 Task: Create a section Feature Flurry and in the section, add a milestone Cloud Cost Management in the project AutoDesk
Action: Mouse moved to (677, 546)
Screenshot: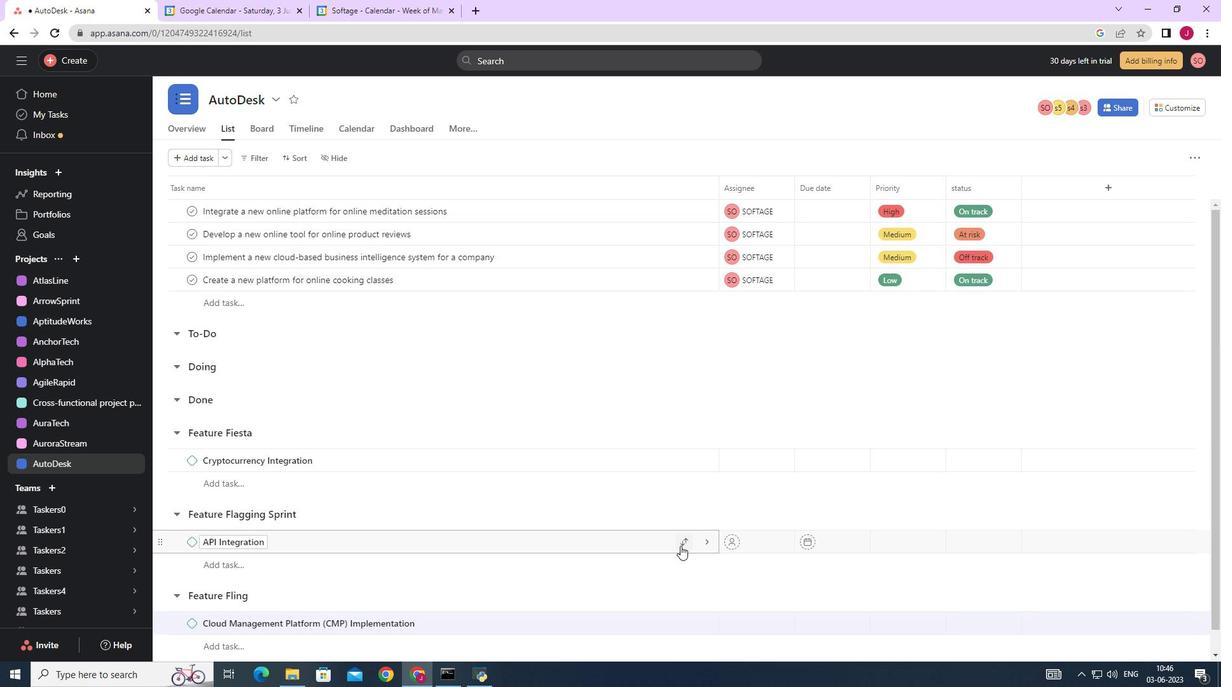 
Action: Mouse scrolled (677, 545) with delta (0, 0)
Screenshot: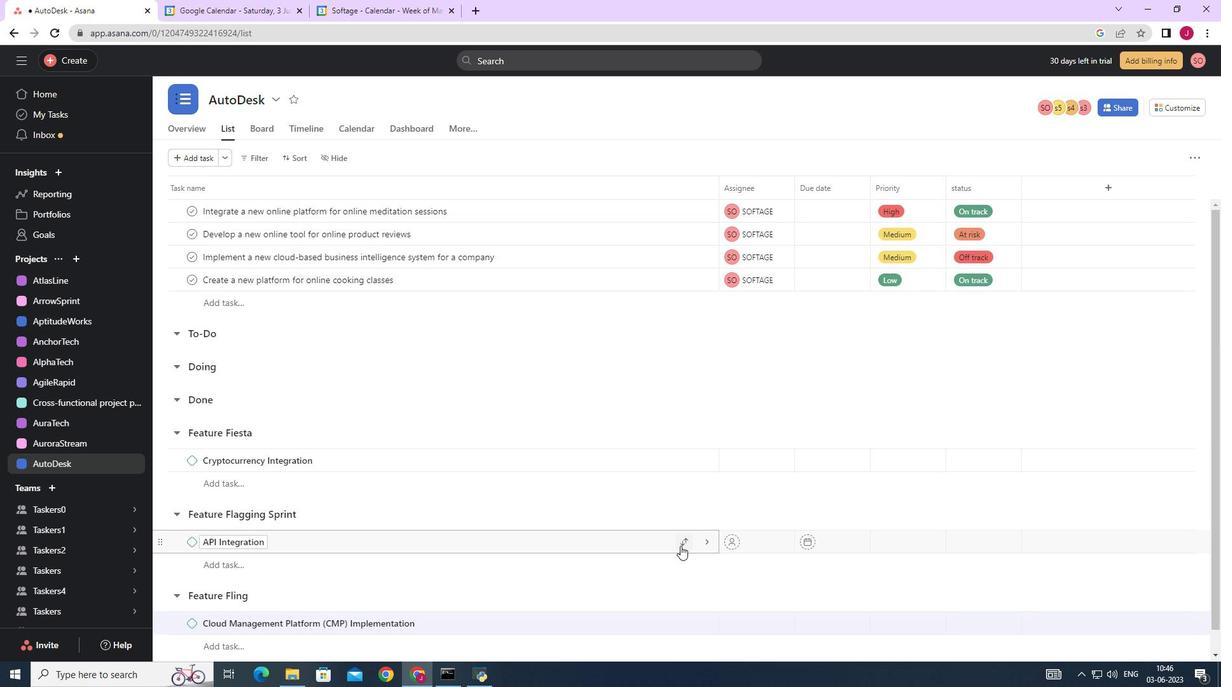 
Action: Mouse scrolled (677, 545) with delta (0, 0)
Screenshot: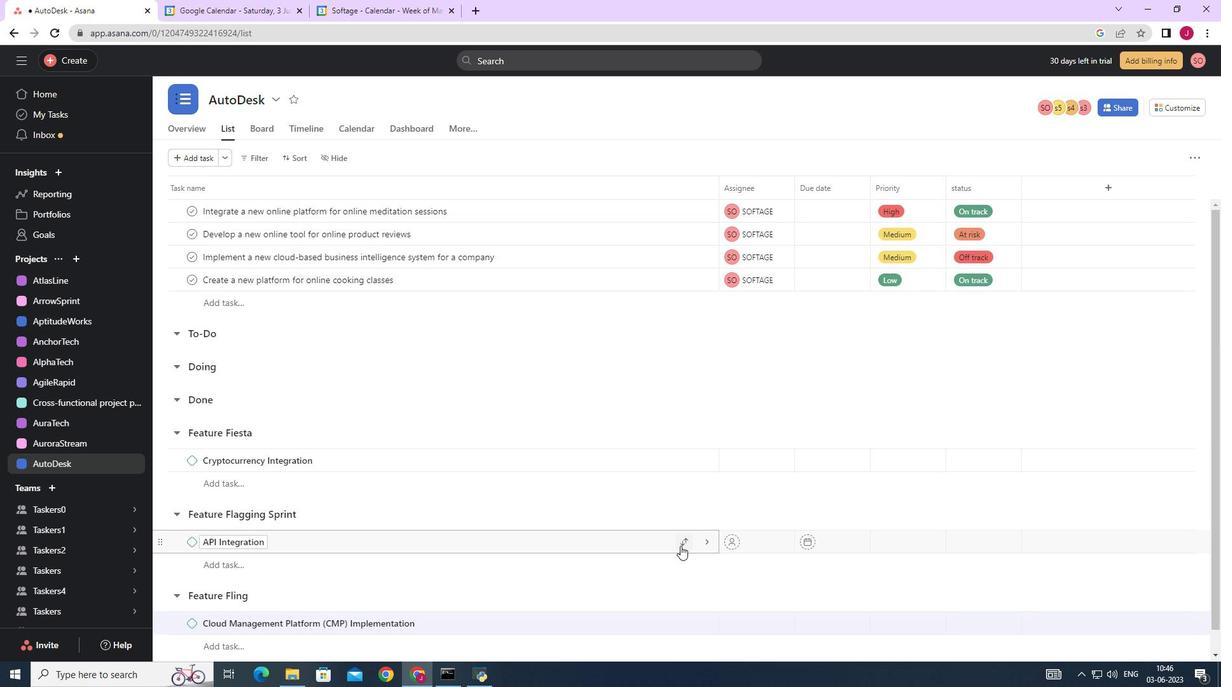 
Action: Mouse scrolled (677, 545) with delta (0, 0)
Screenshot: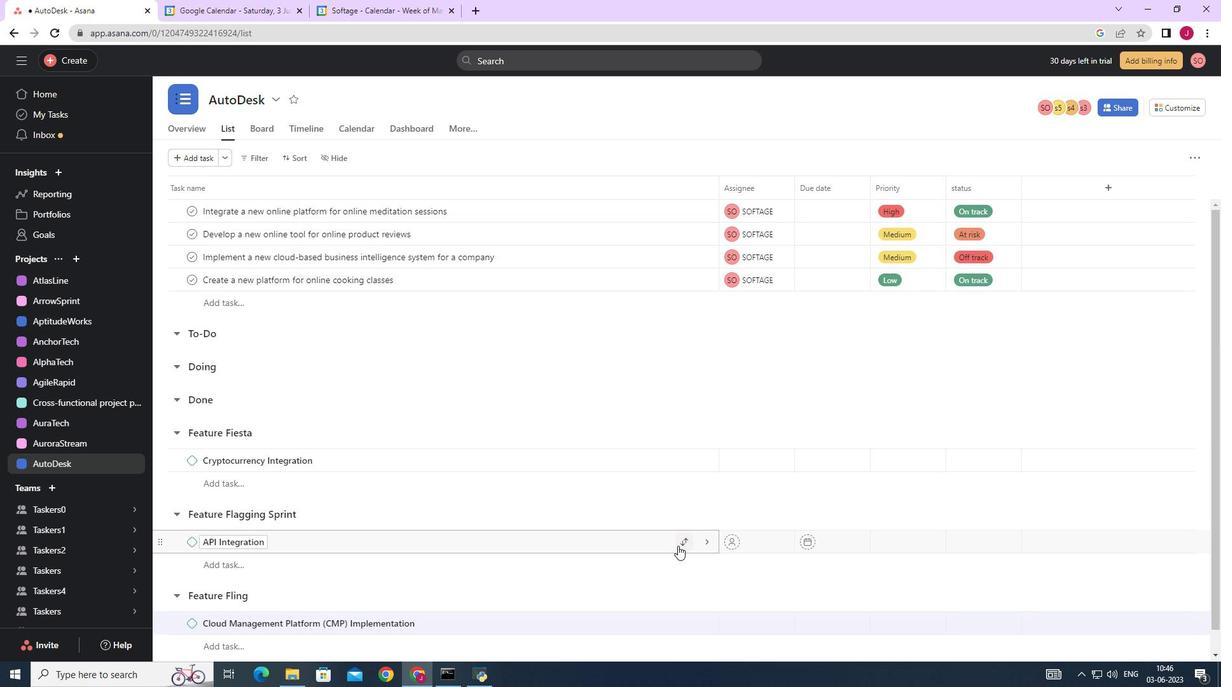 
Action: Mouse scrolled (677, 545) with delta (0, 0)
Screenshot: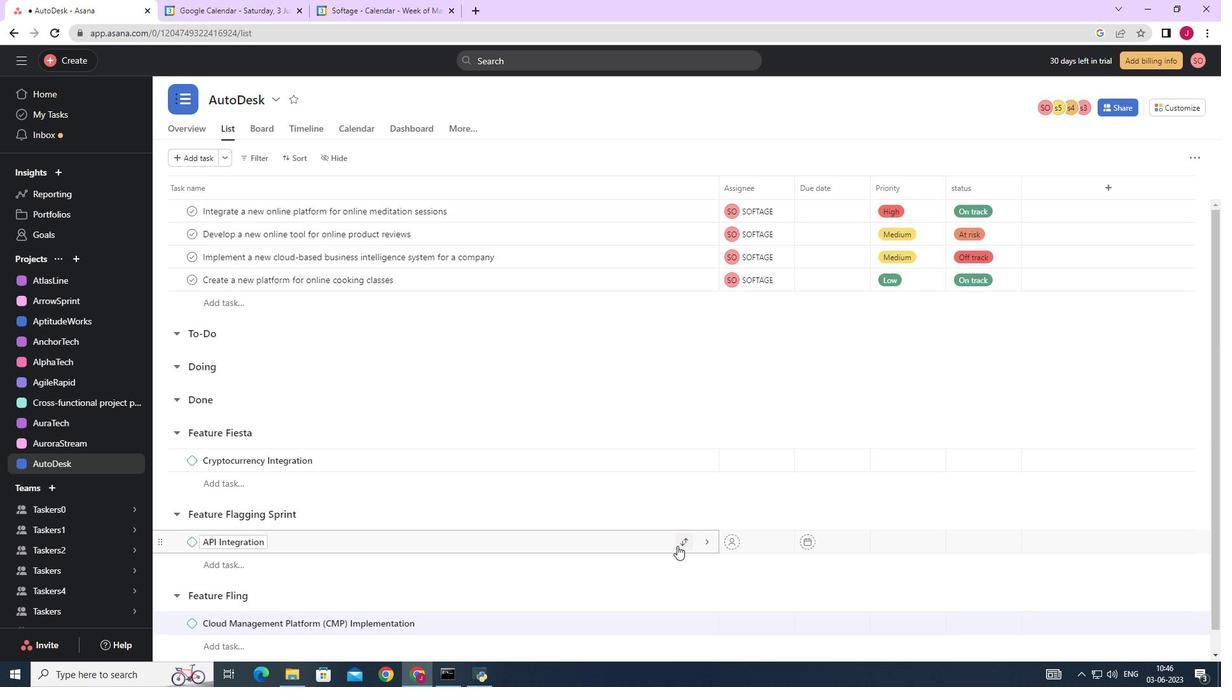 
Action: Mouse scrolled (677, 545) with delta (0, 0)
Screenshot: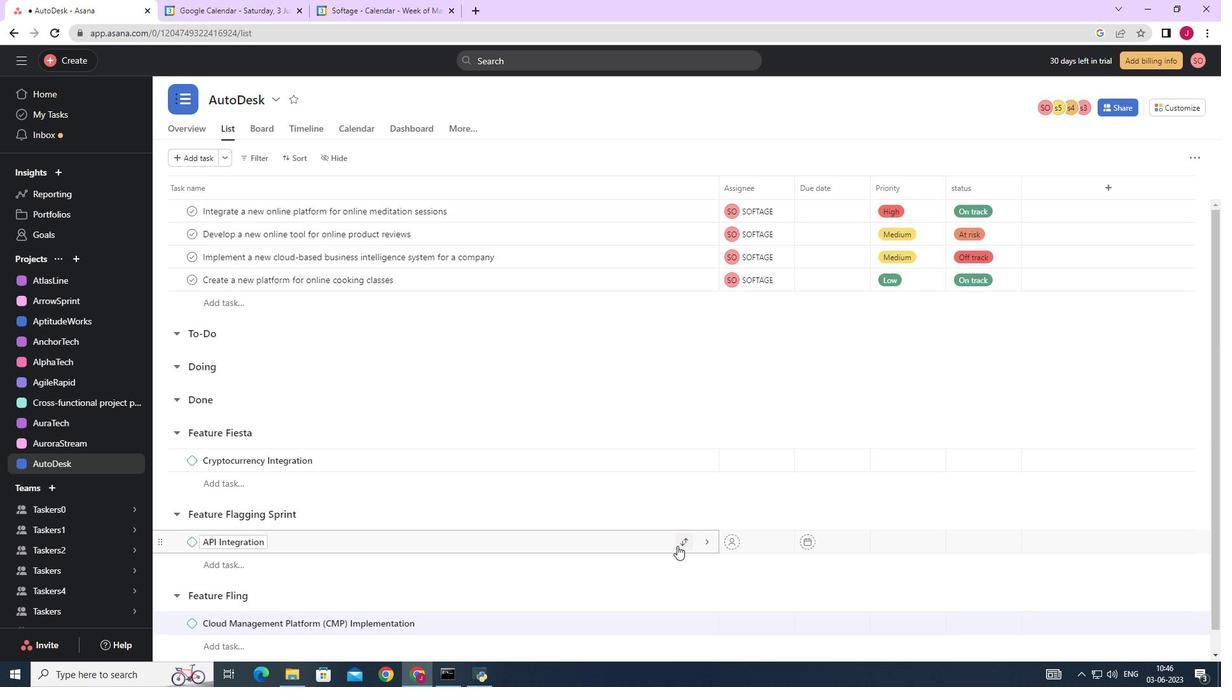 
Action: Mouse moved to (224, 645)
Screenshot: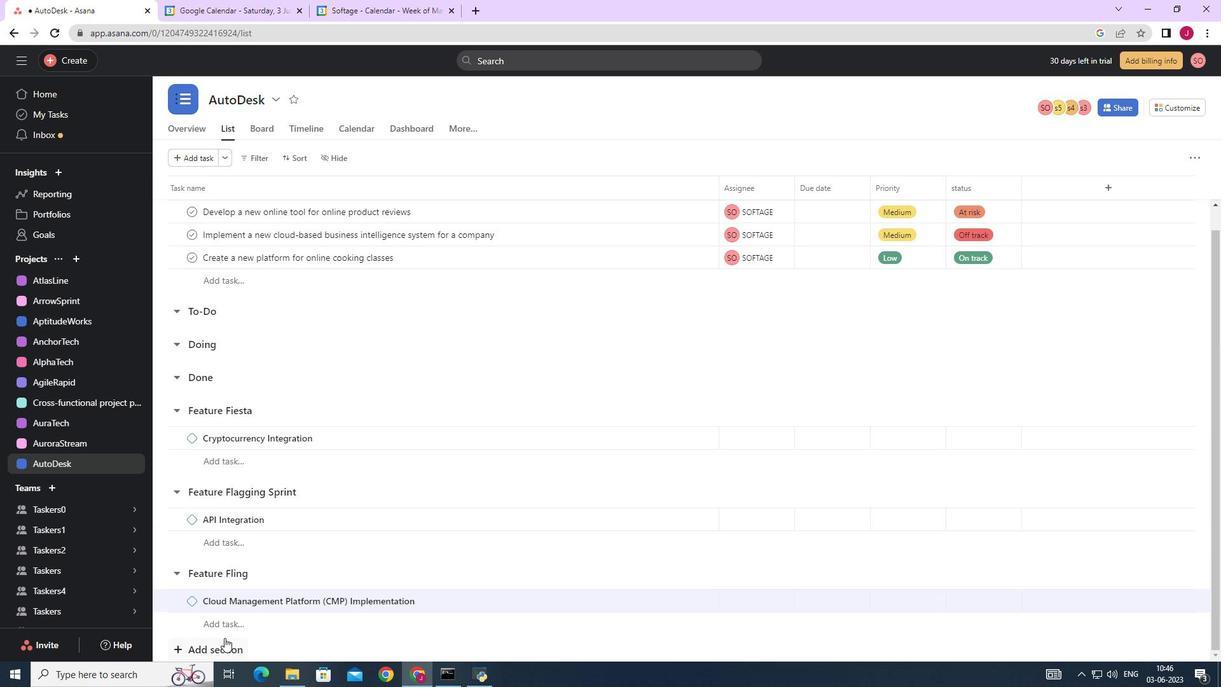 
Action: Mouse pressed left at (224, 645)
Screenshot: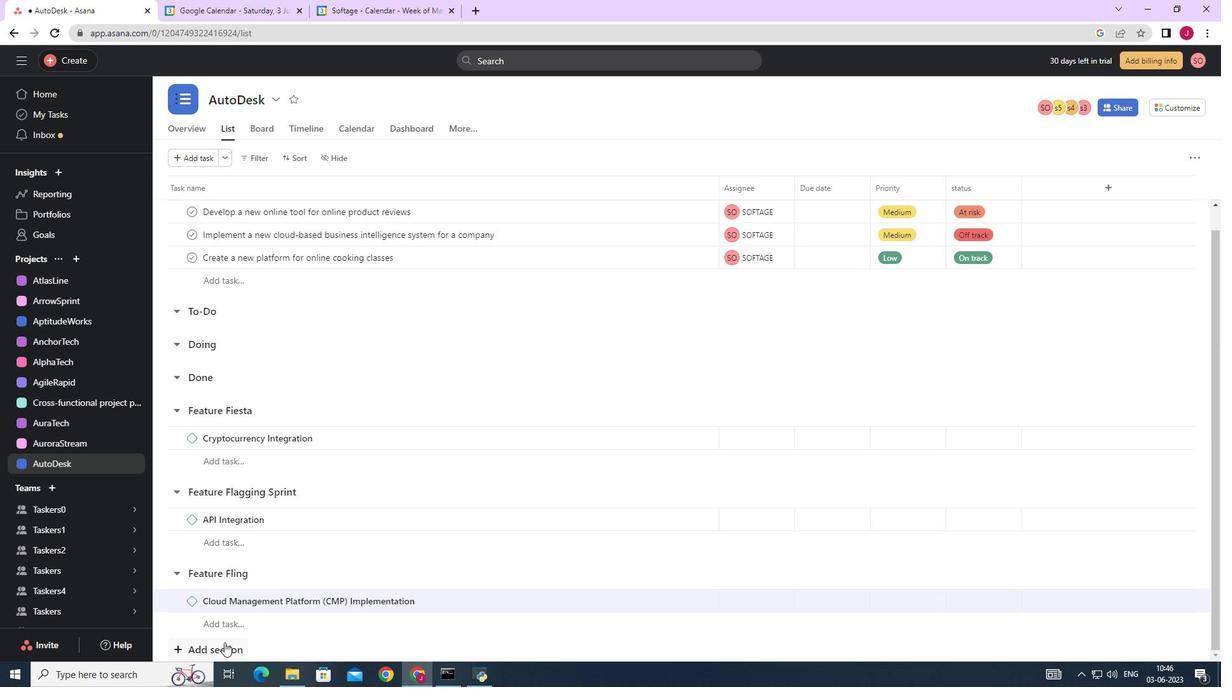
Action: Mouse moved to (324, 608)
Screenshot: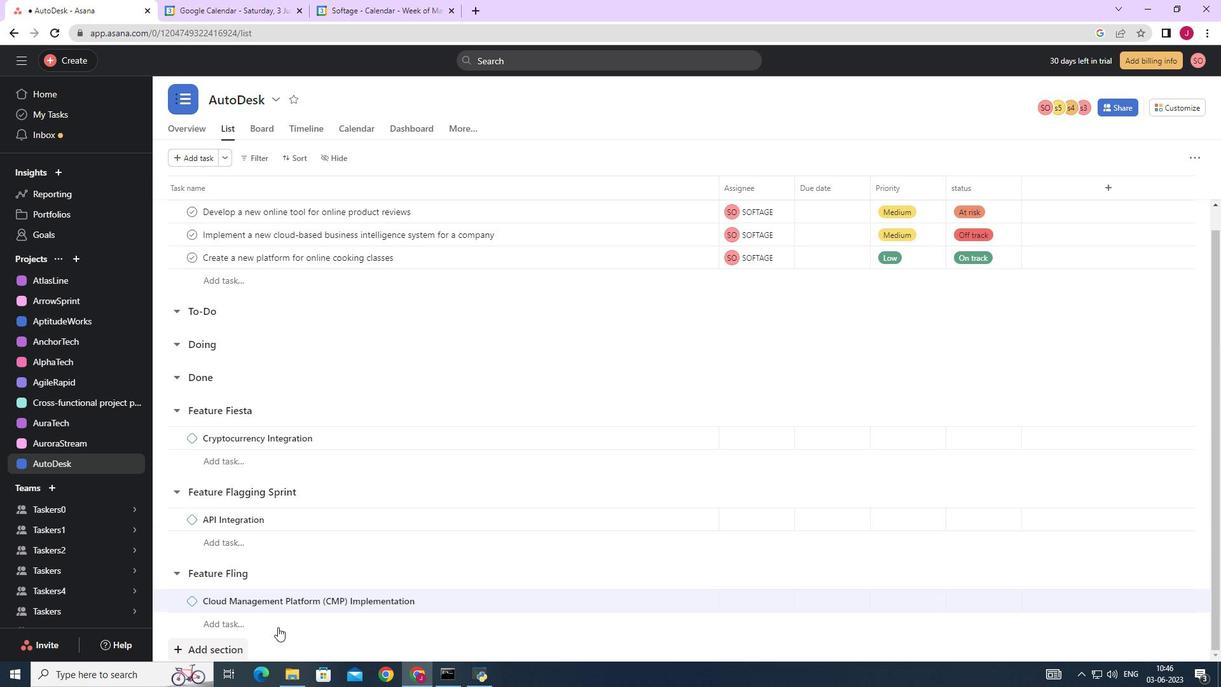 
Action: Mouse scrolled (324, 607) with delta (0, 0)
Screenshot: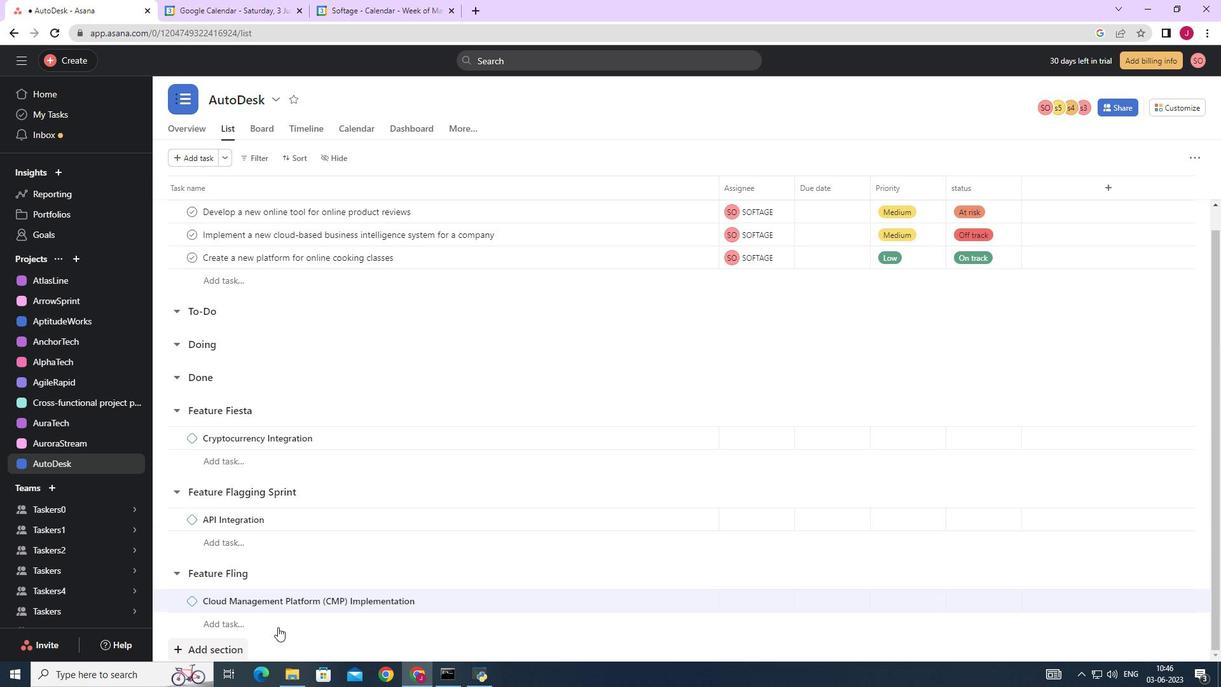 
Action: Mouse scrolled (324, 607) with delta (0, 0)
Screenshot: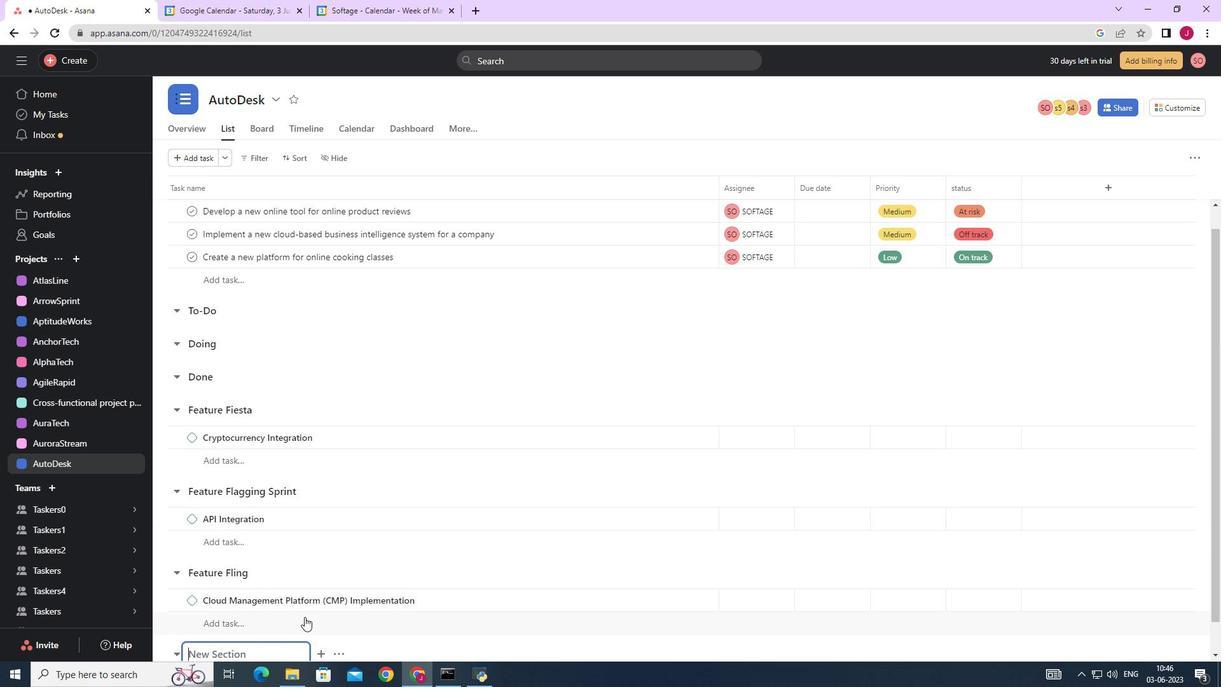 
Action: Mouse scrolled (324, 607) with delta (0, 0)
Screenshot: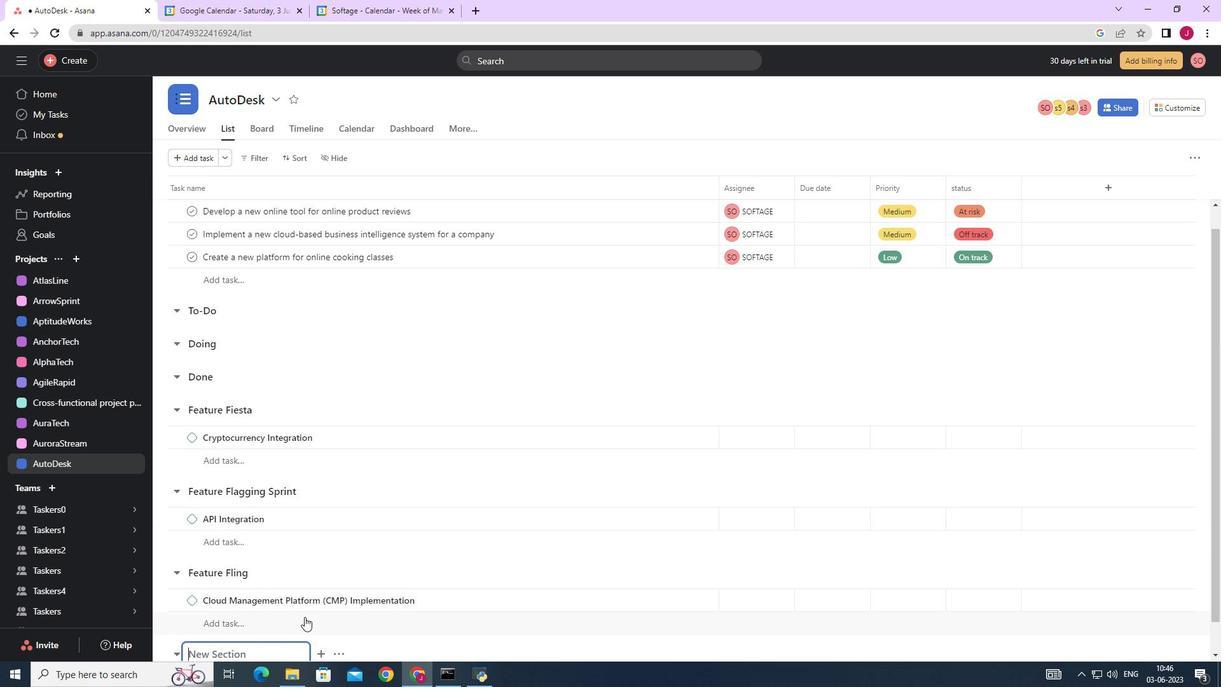 
Action: Mouse scrolled (324, 607) with delta (0, 0)
Screenshot: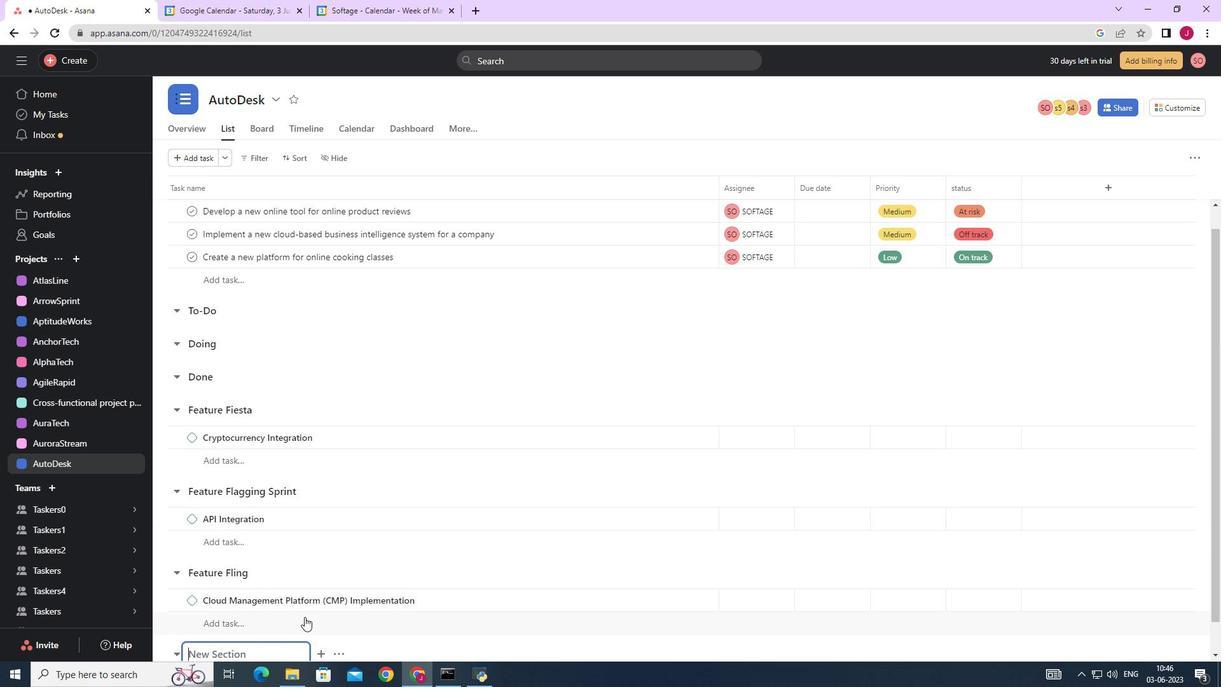 
Action: Mouse scrolled (324, 607) with delta (0, 0)
Screenshot: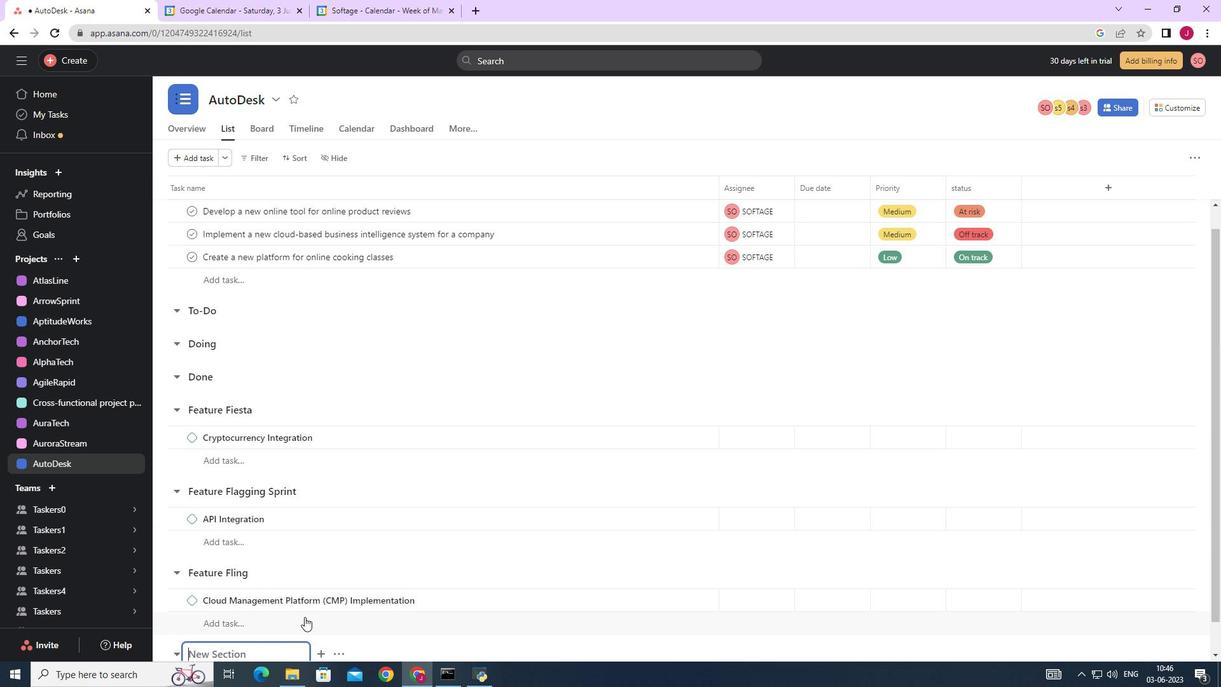 
Action: Mouse moved to (301, 622)
Screenshot: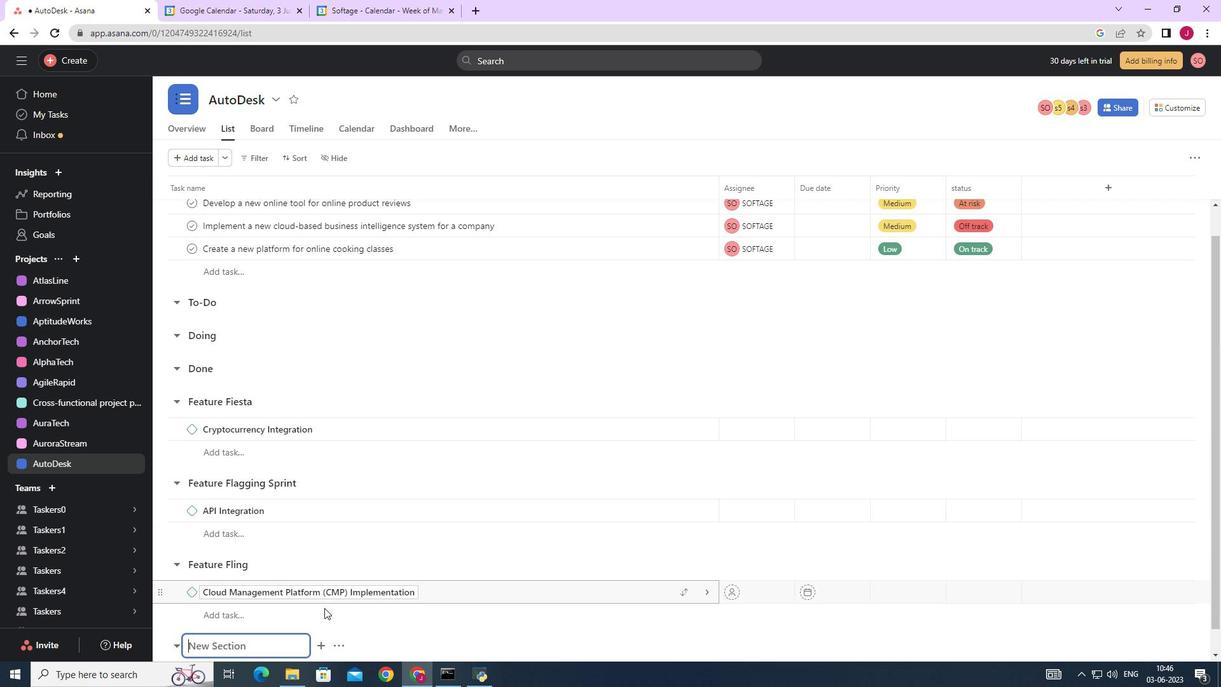 
Action: Mouse scrolled (301, 621) with delta (0, 0)
Screenshot: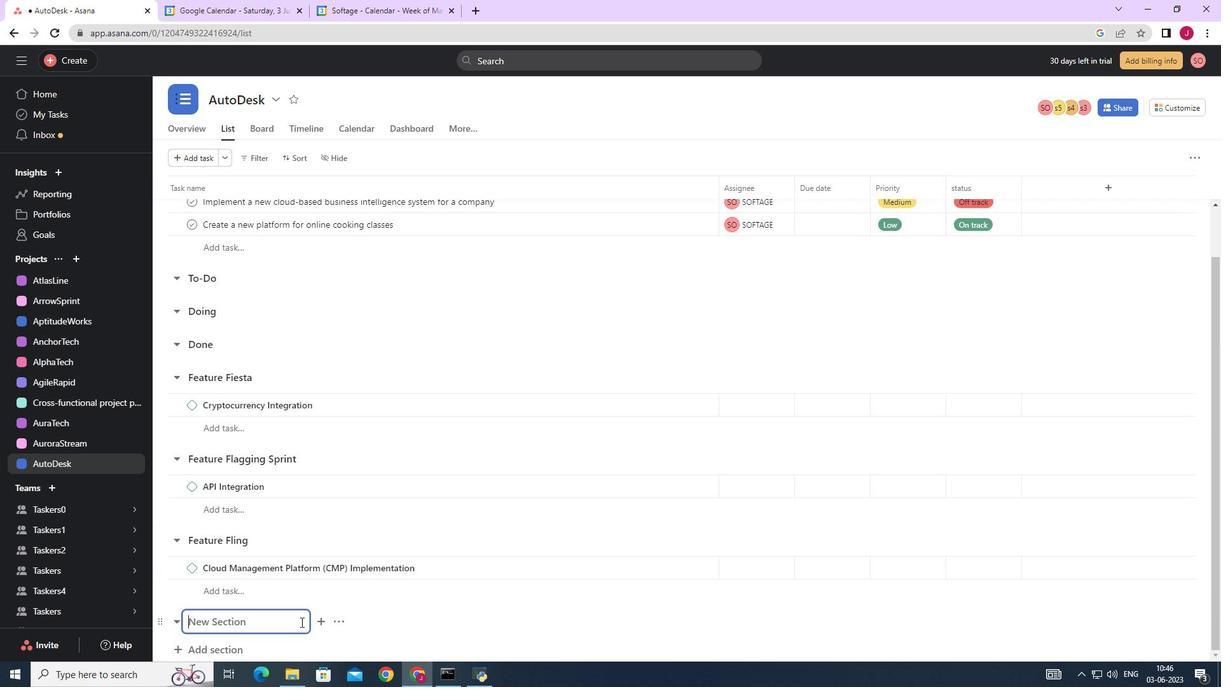 
Action: Mouse scrolled (301, 621) with delta (0, 0)
Screenshot: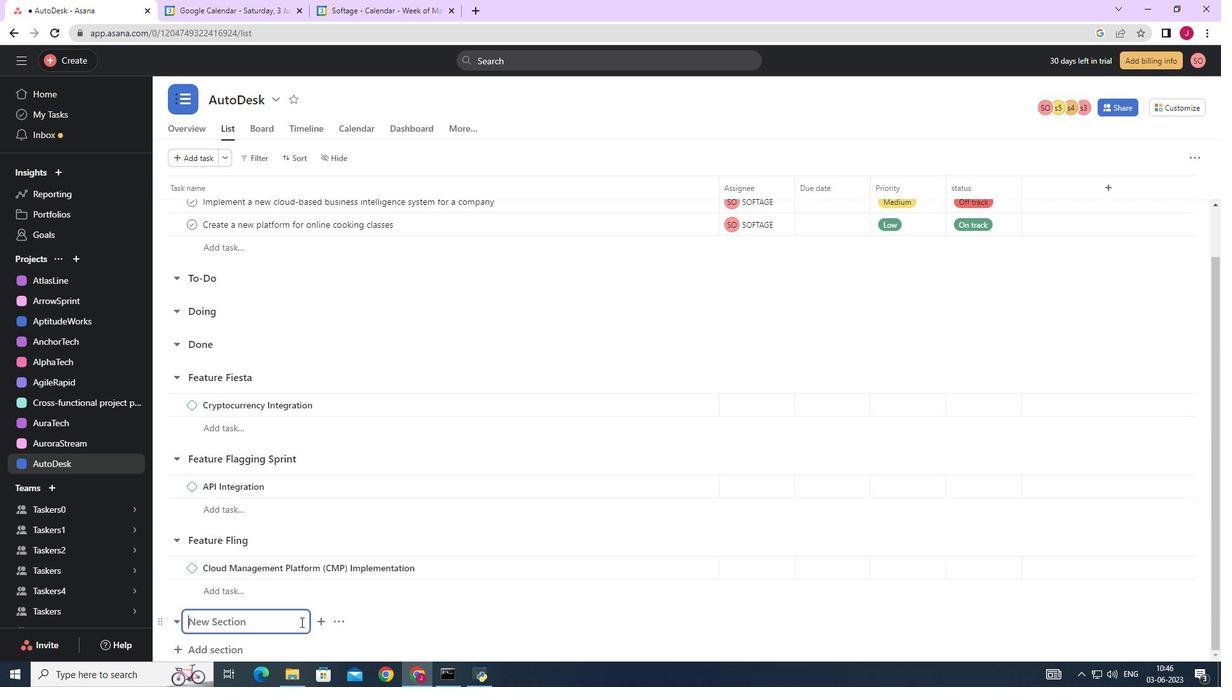 
Action: Mouse scrolled (301, 621) with delta (0, 0)
Screenshot: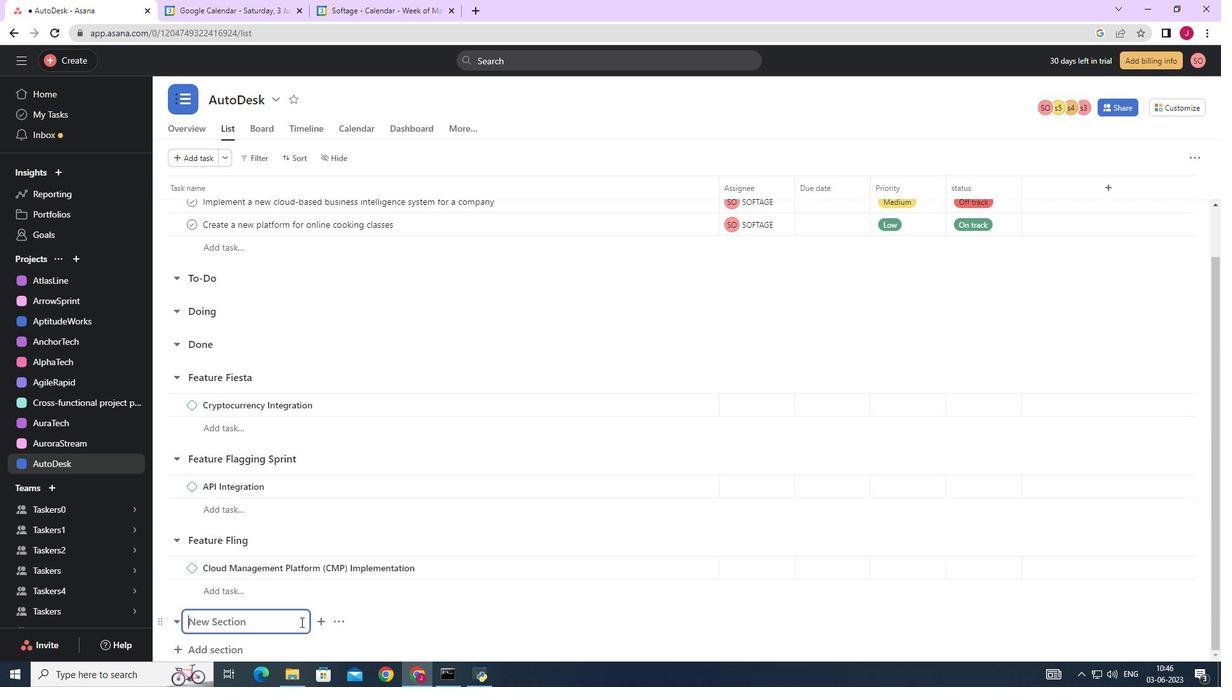 
Action: Mouse scrolled (301, 621) with delta (0, 0)
Screenshot: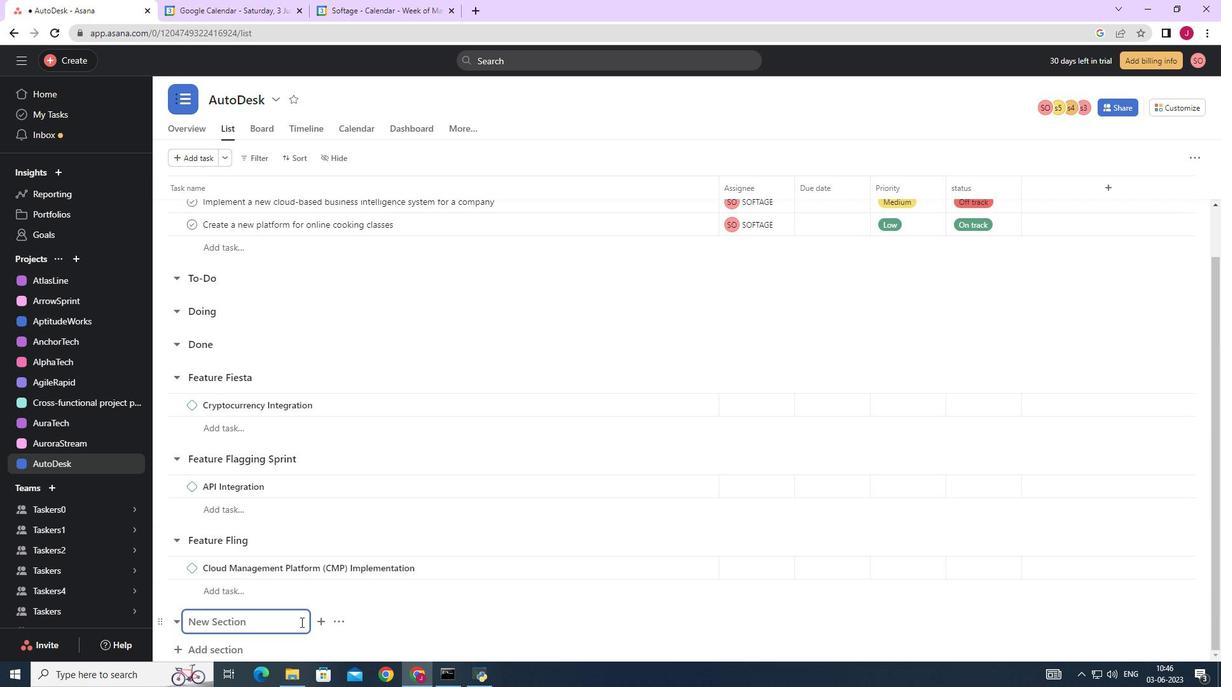 
Action: Mouse moved to (281, 621)
Screenshot: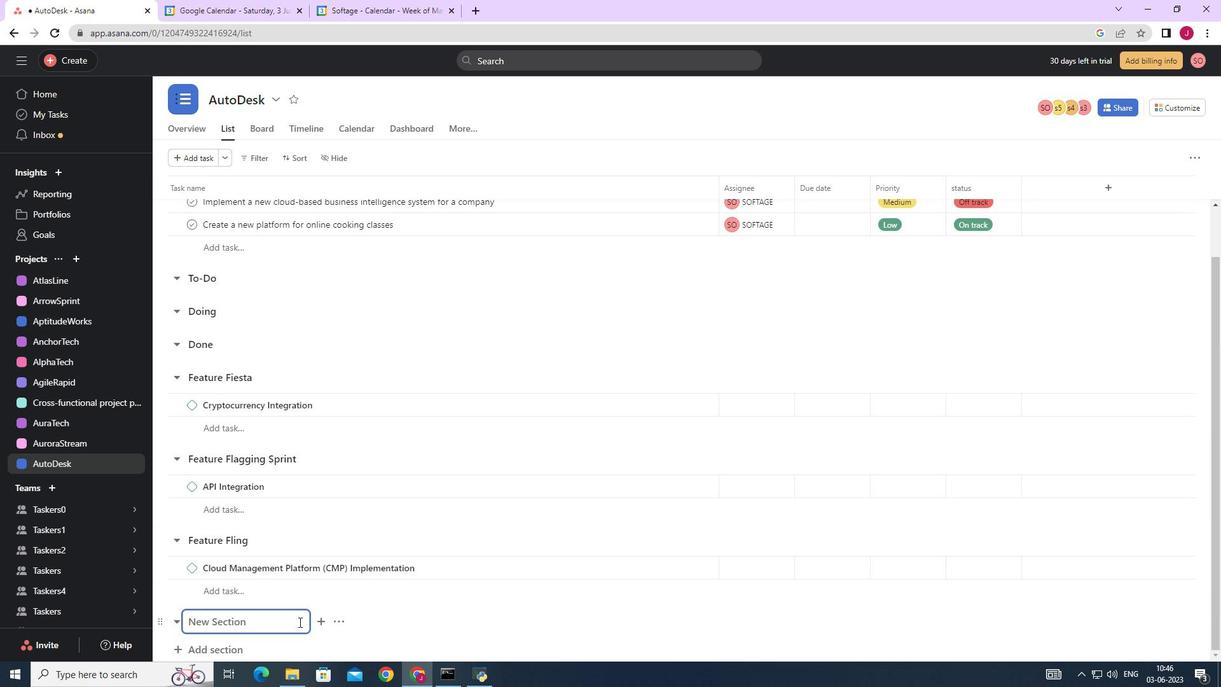 
Action: Mouse pressed left at (281, 621)
Screenshot: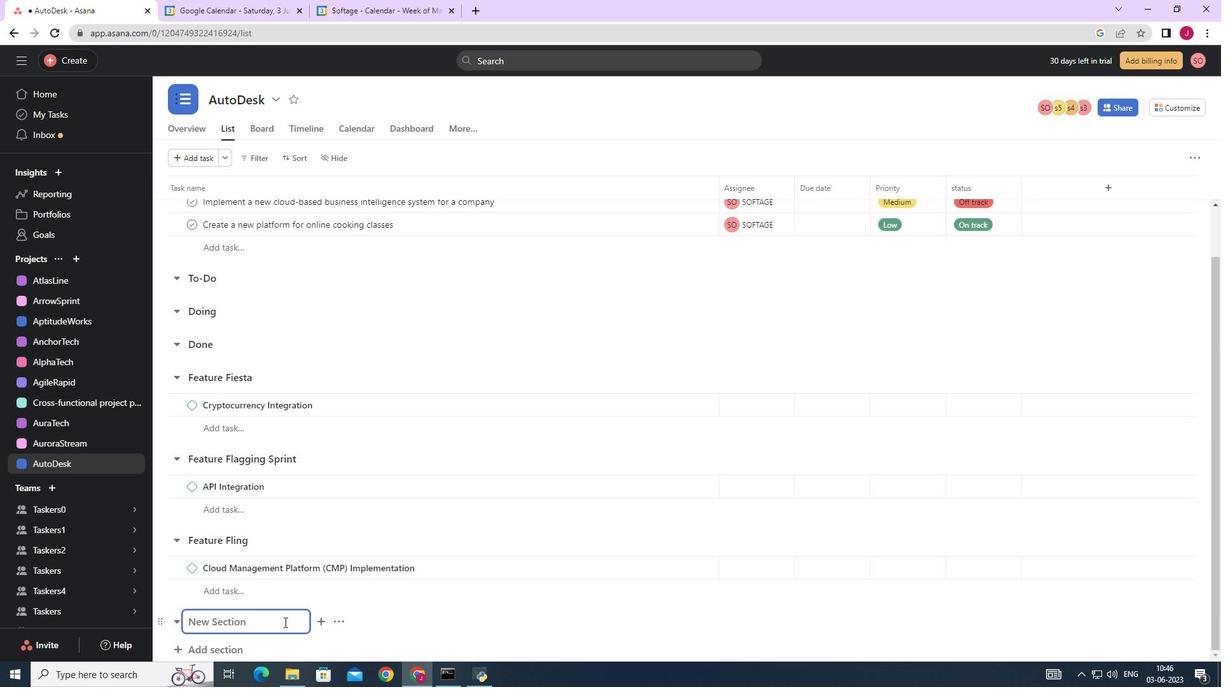 
Action: Key pressed <Key.caps_lock>F<Key.caps_lock>eature<Key.space><Key.caps_lock>F<Key.caps_lock>lurry<Key.space><Key.enter><Key.caps_lock>C<Key.caps_lock>loud<Key.space><Key.caps_lock>C<Key.caps_lock>ost<Key.space><Key.caps_lock>M<Key.caps_lock>anagement
Screenshot: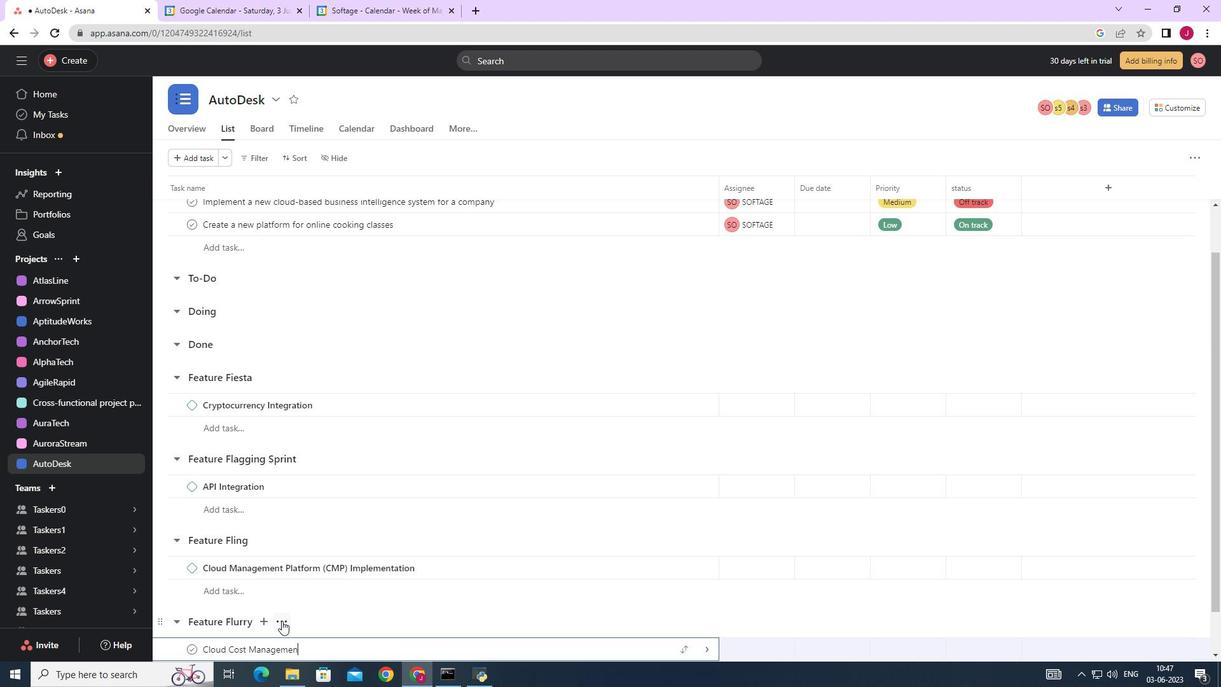 
Action: Mouse moved to (707, 647)
Screenshot: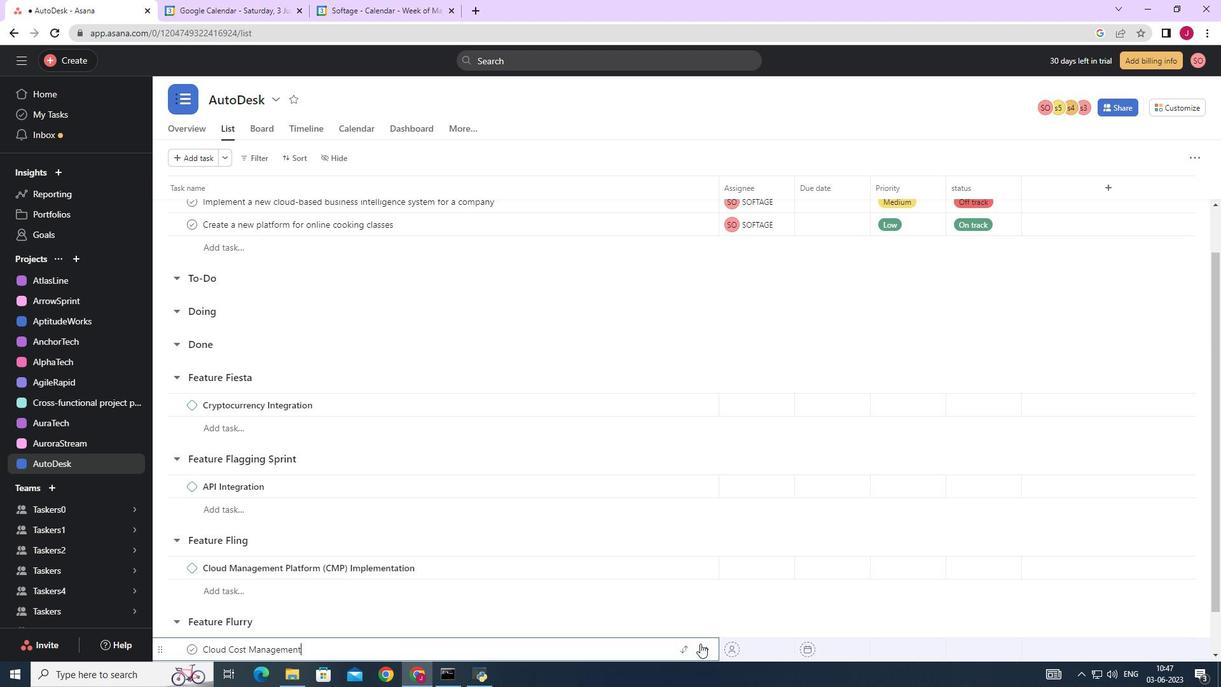 
Action: Mouse pressed left at (707, 647)
Screenshot: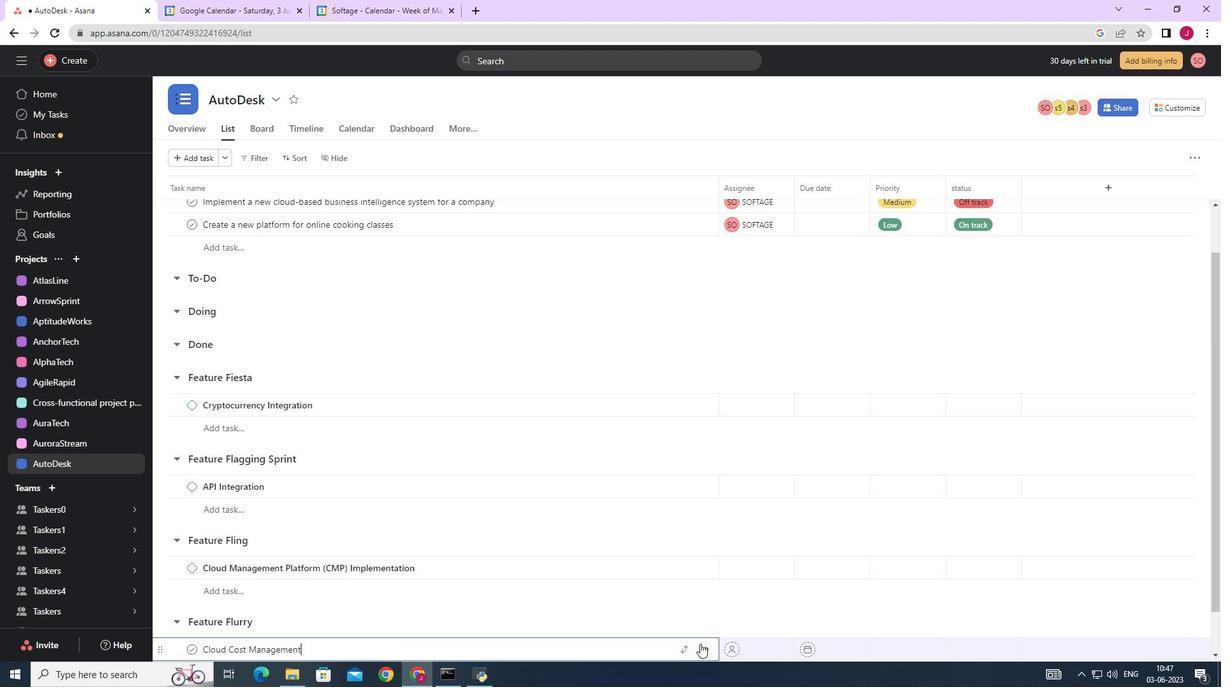 
Action: Mouse moved to (1170, 159)
Screenshot: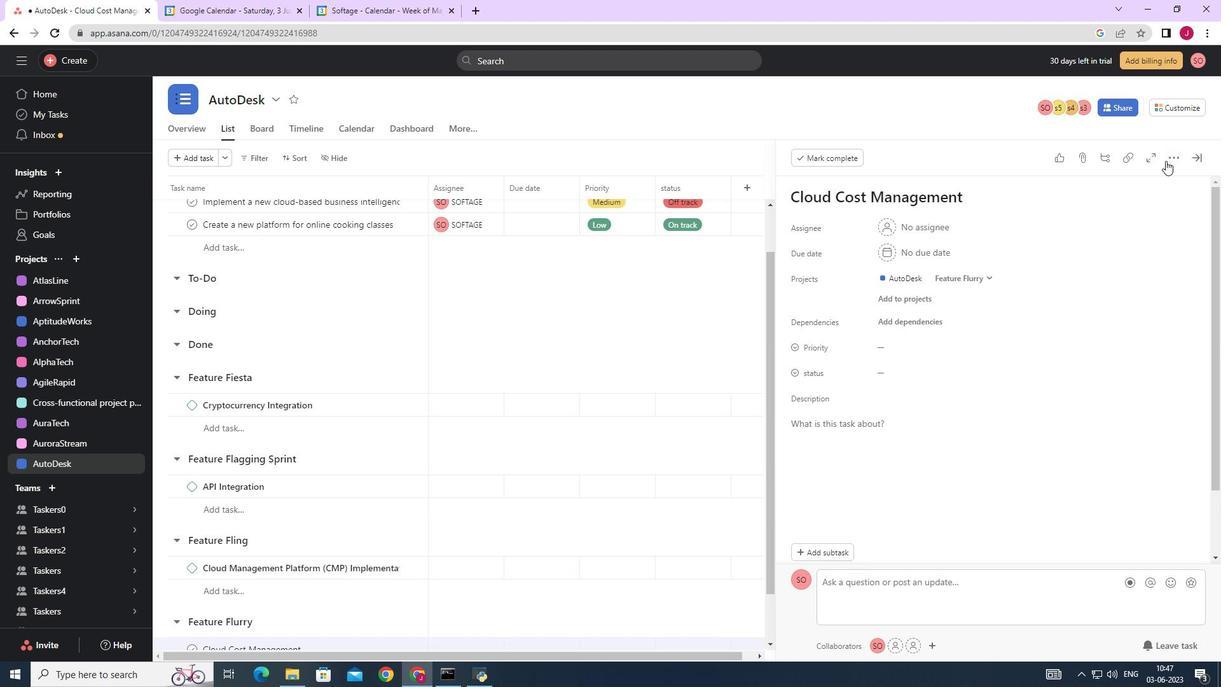 
Action: Mouse pressed left at (1170, 159)
Screenshot: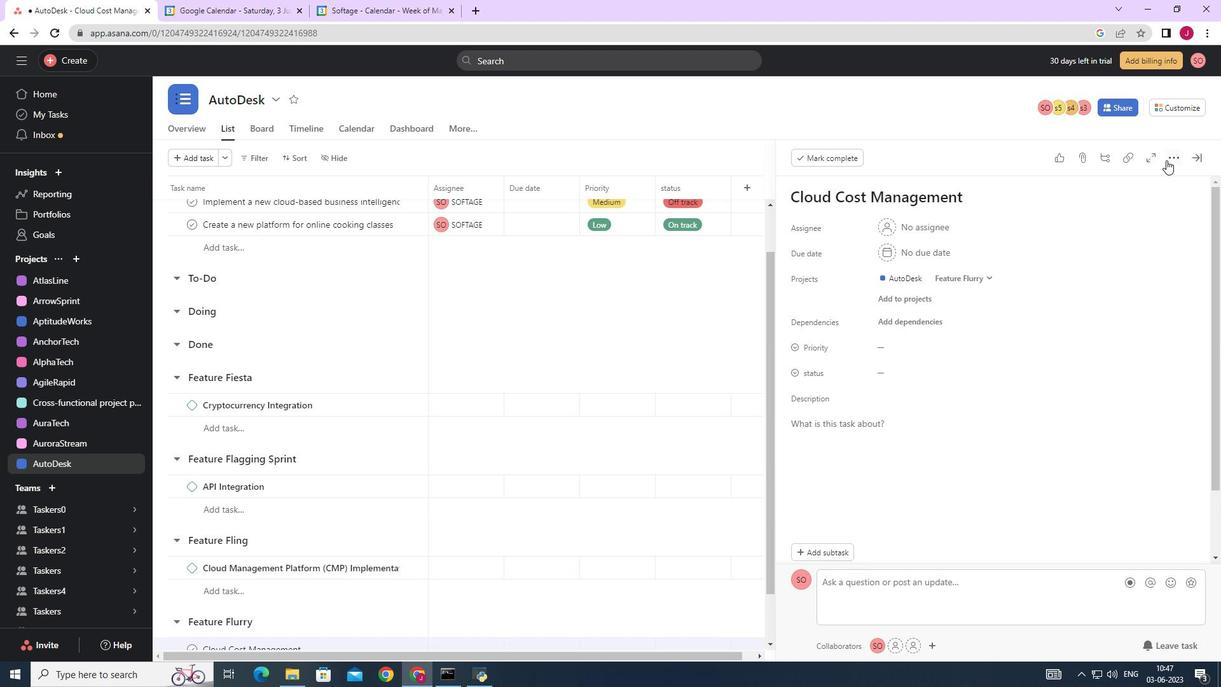 
Action: Mouse moved to (1046, 204)
Screenshot: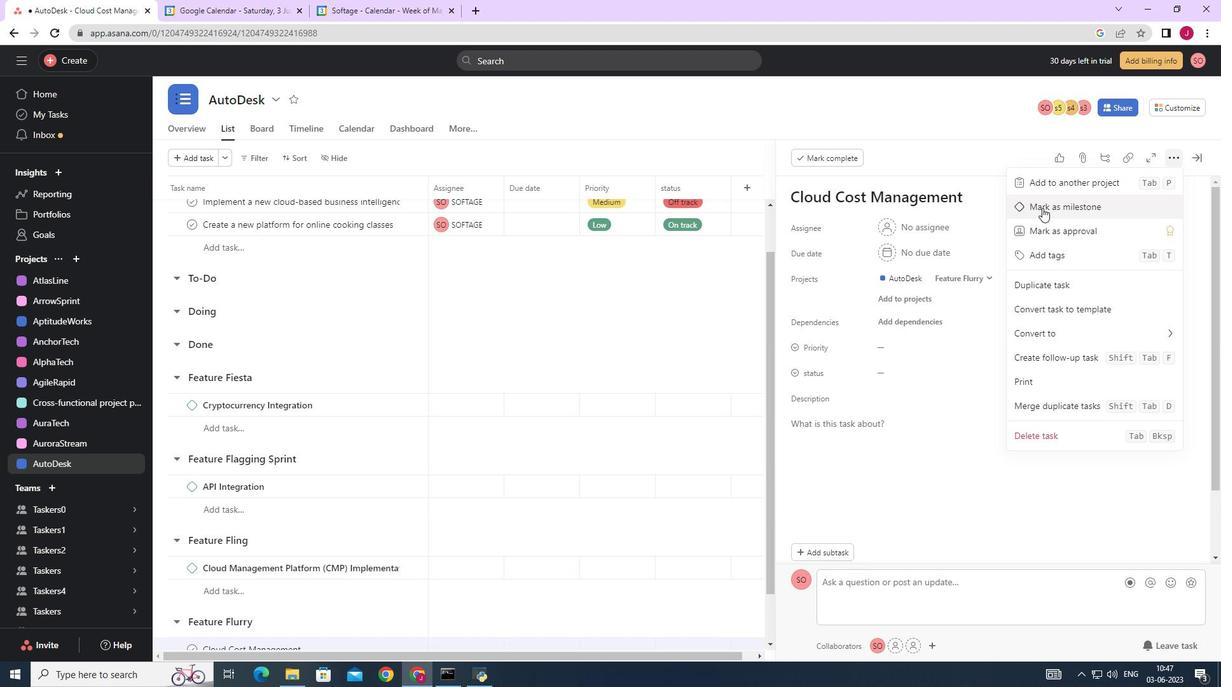 
Action: Mouse pressed left at (1046, 204)
Screenshot: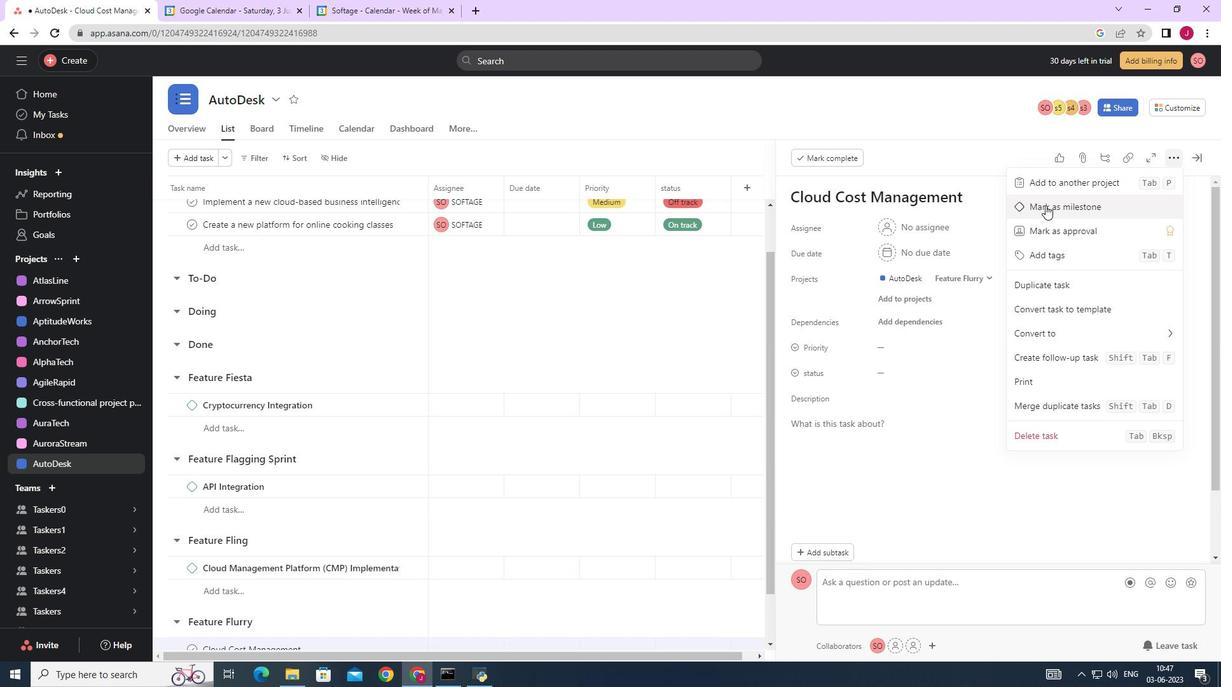 
Action: Mouse moved to (1195, 157)
Screenshot: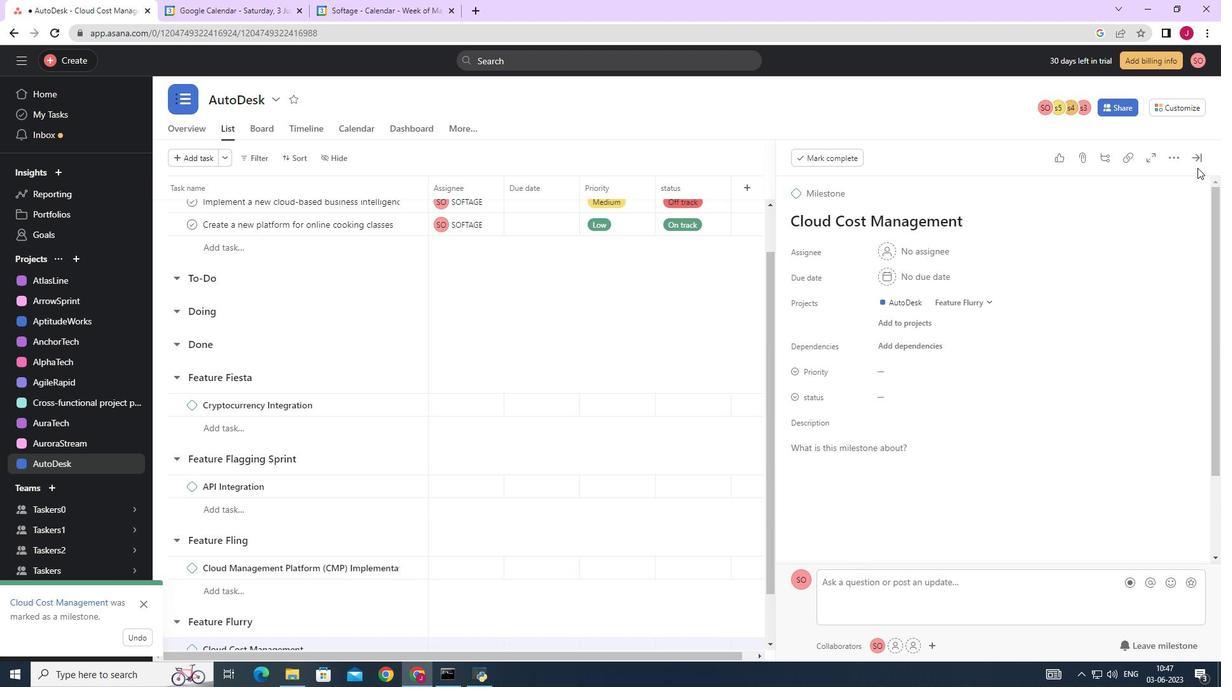 
Action: Mouse pressed left at (1195, 157)
Screenshot: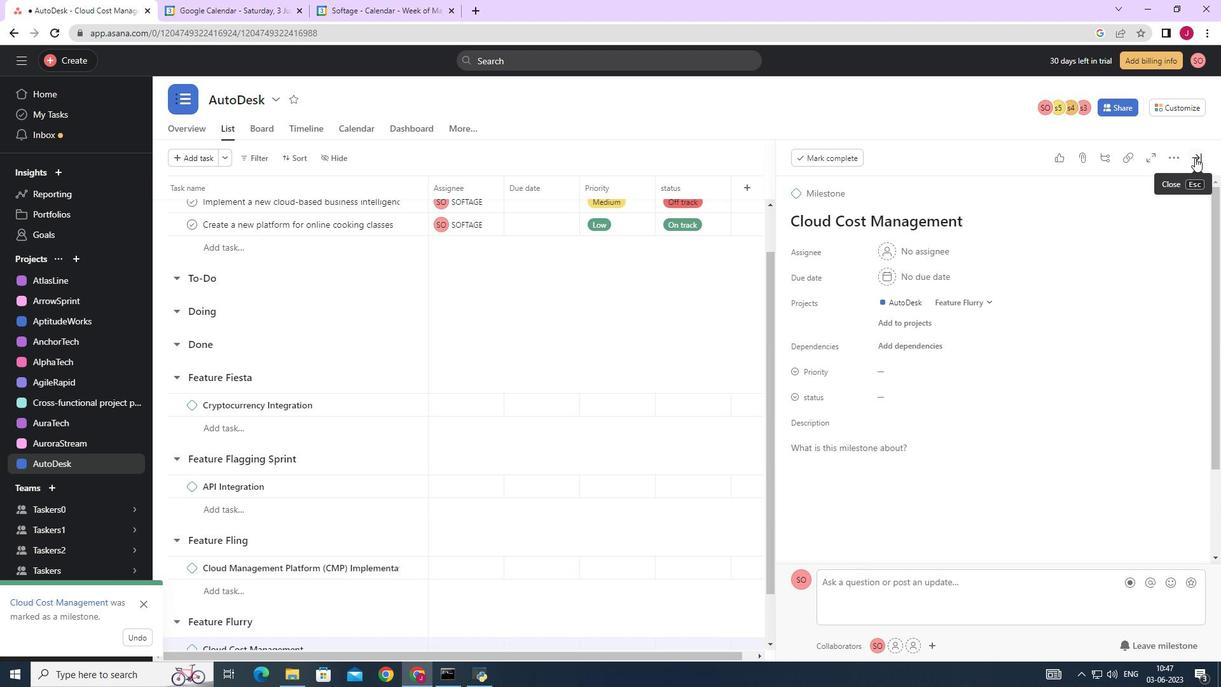 
Action: Mouse moved to (1191, 157)
Screenshot: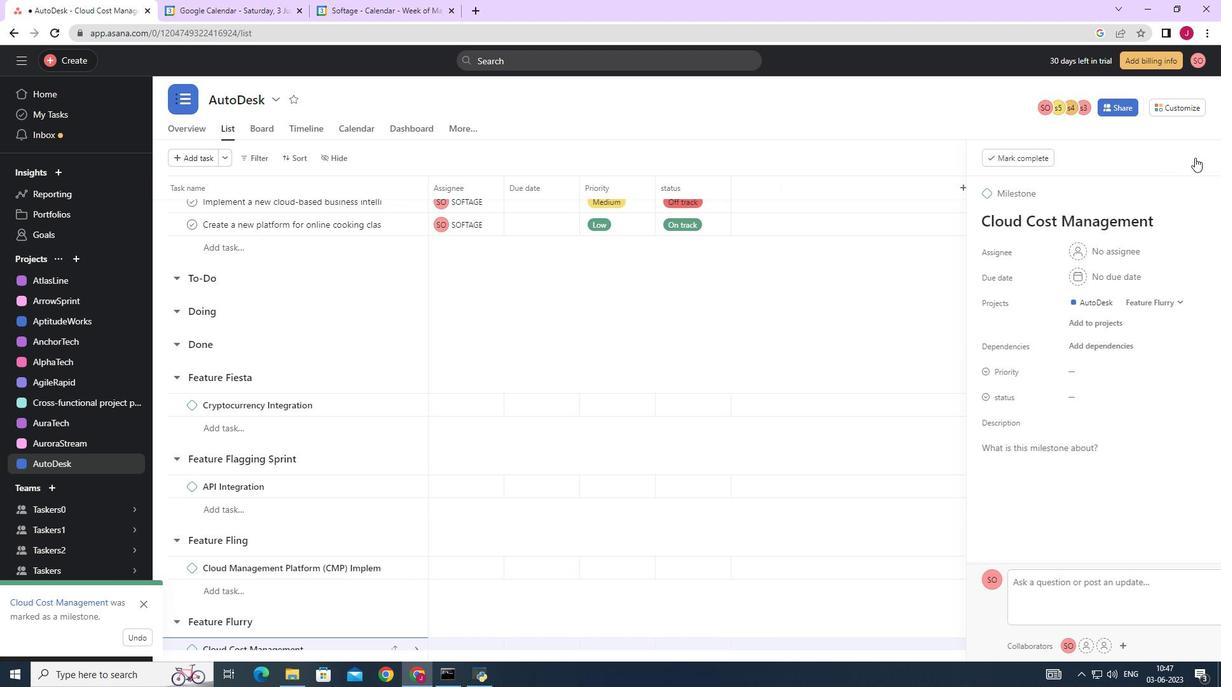 
